 Task: Add Only What You Need Cookies n Cream 20g Protein Drink to the cart.
Action: Mouse pressed left at (18, 120)
Screenshot: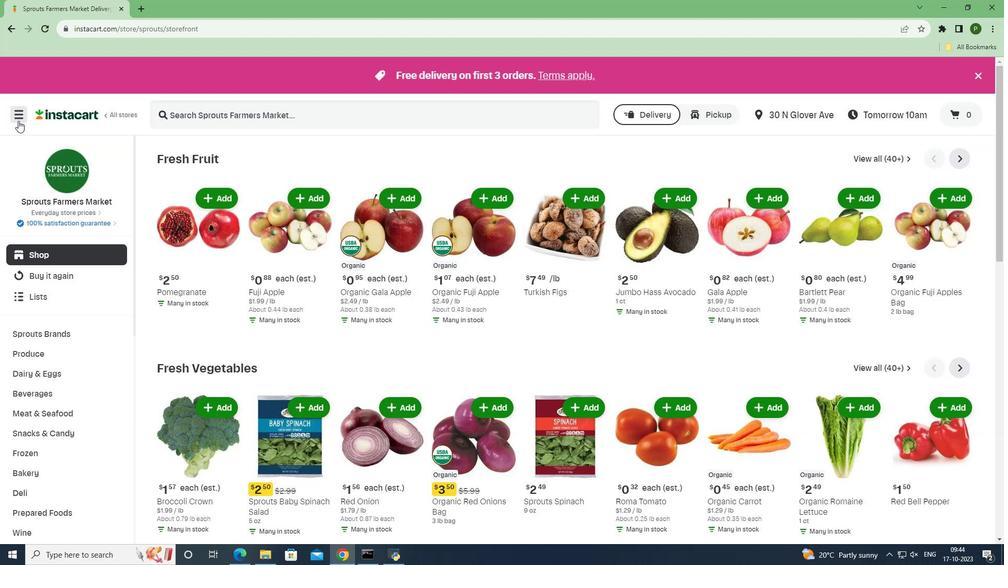 
Action: Mouse moved to (42, 284)
Screenshot: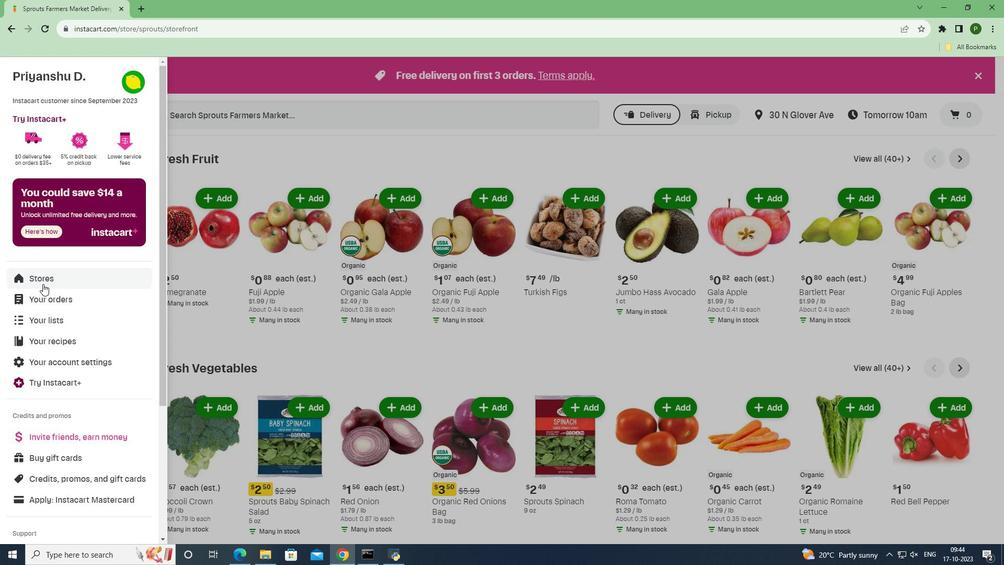 
Action: Mouse pressed left at (42, 284)
Screenshot: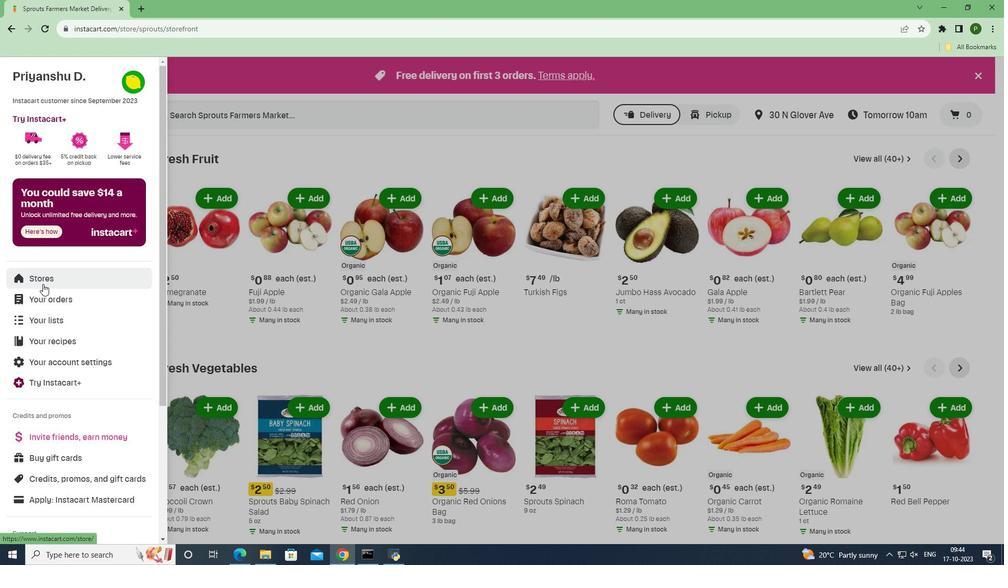 
Action: Mouse moved to (246, 119)
Screenshot: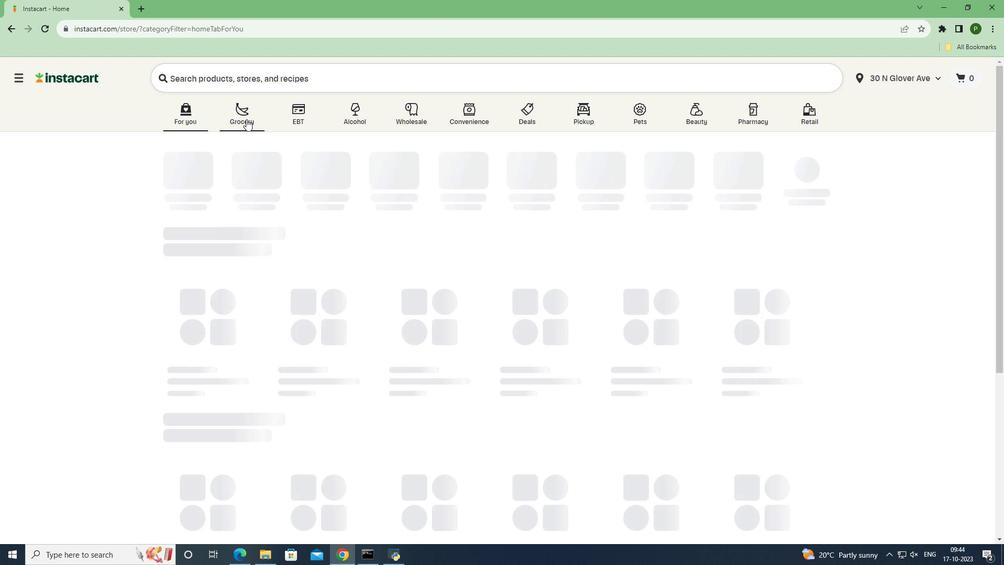 
Action: Mouse pressed left at (246, 119)
Screenshot: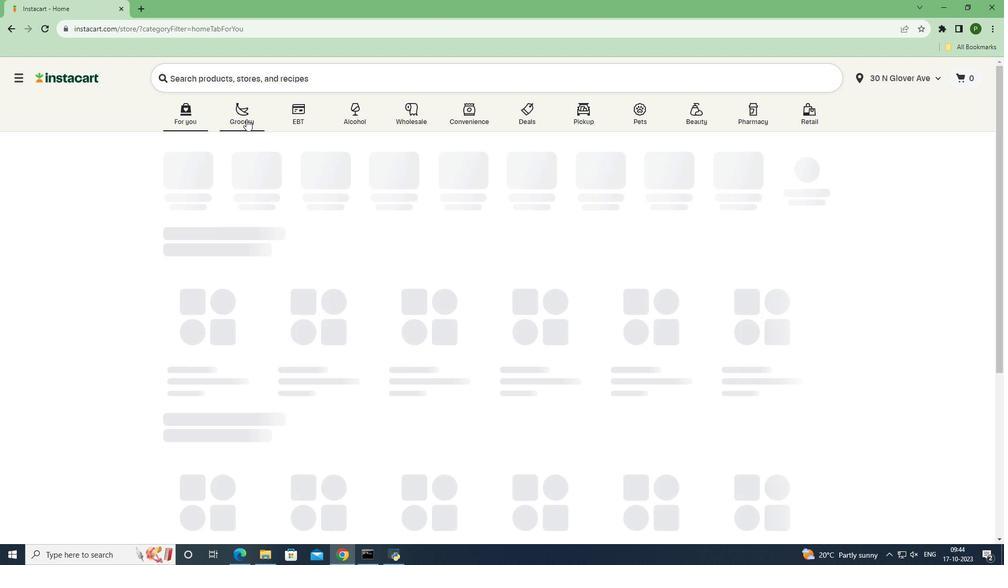 
Action: Mouse moved to (650, 239)
Screenshot: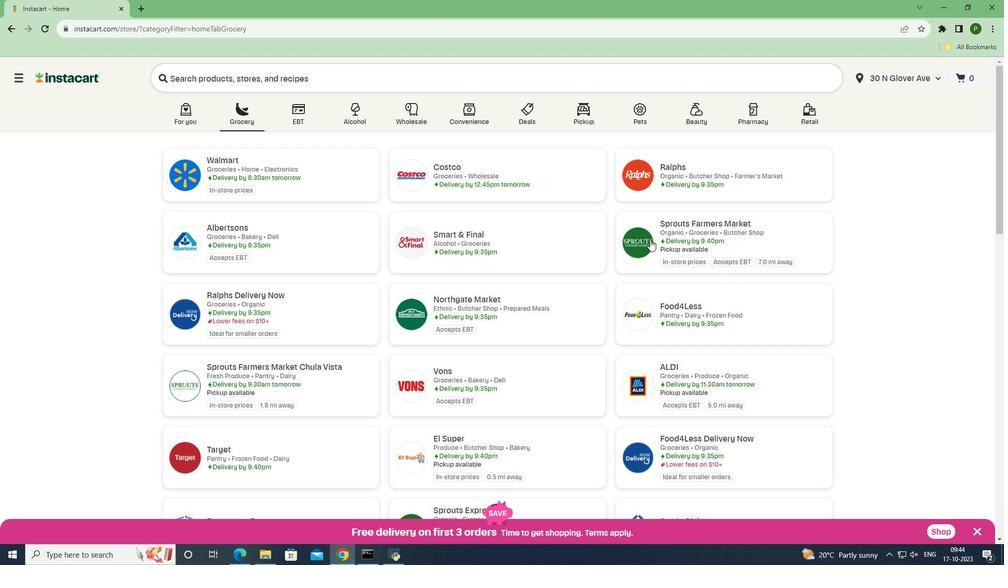 
Action: Mouse pressed left at (650, 239)
Screenshot: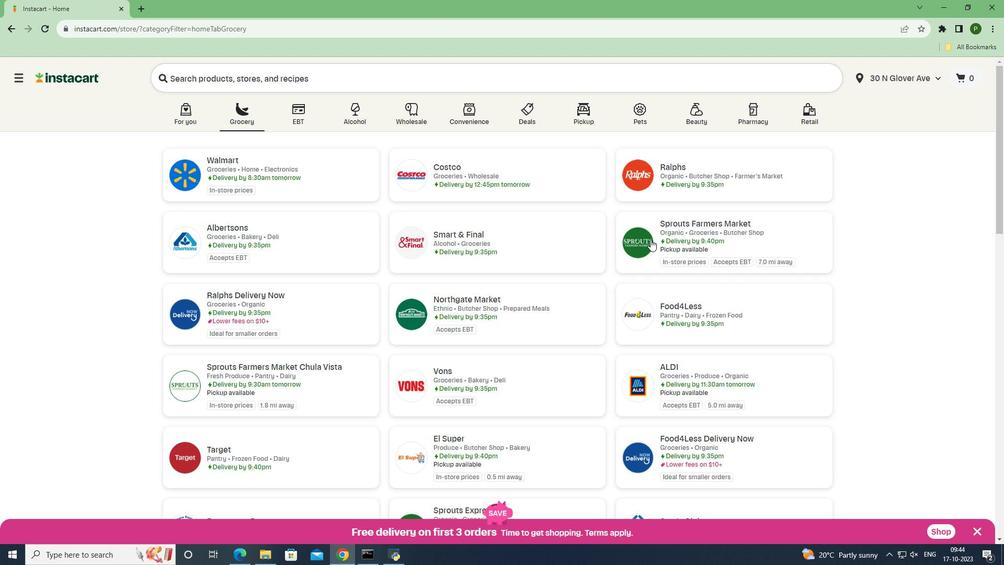 
Action: Mouse moved to (47, 386)
Screenshot: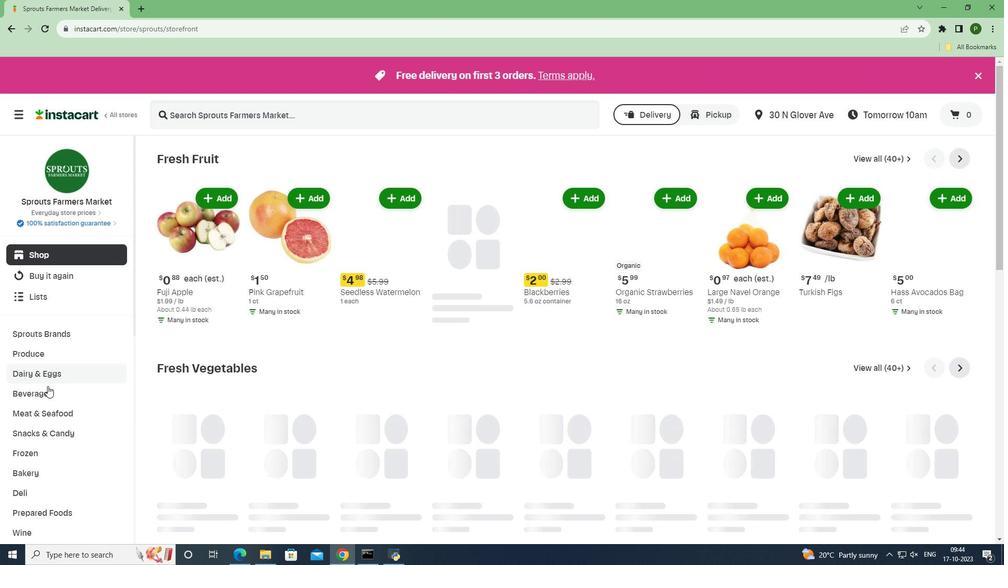 
Action: Mouse pressed left at (47, 386)
Screenshot: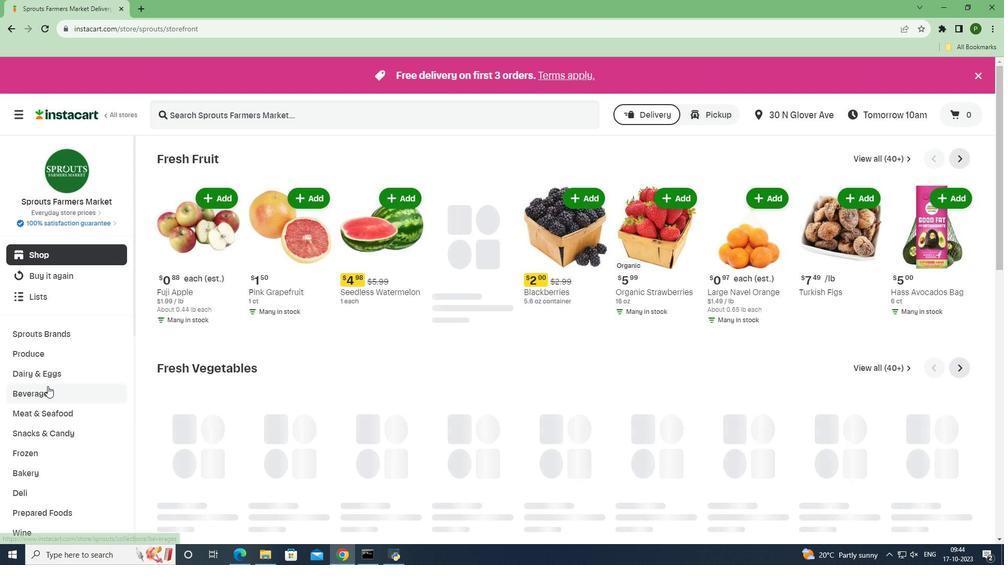 
Action: Mouse moved to (969, 179)
Screenshot: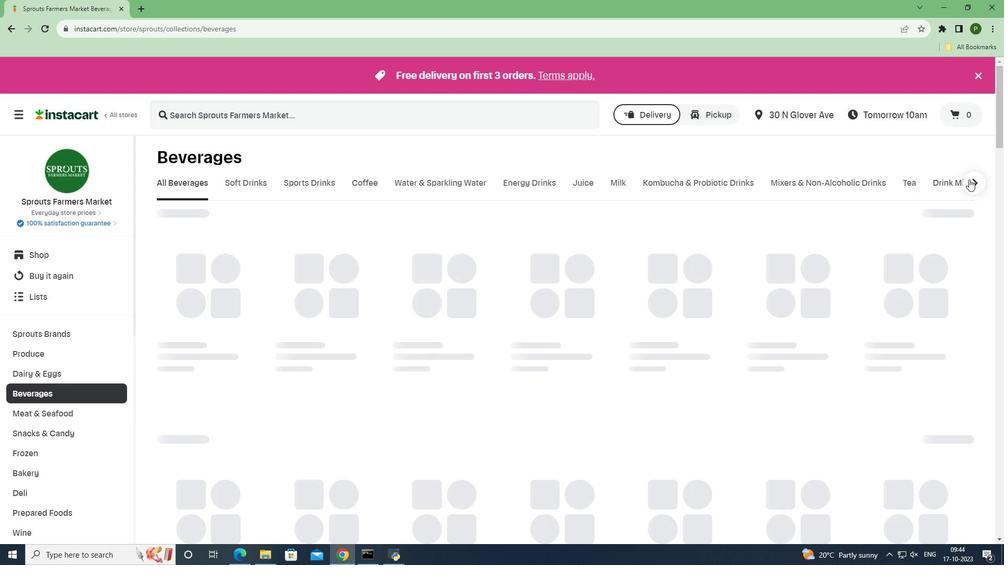 
Action: Mouse pressed left at (969, 179)
Screenshot: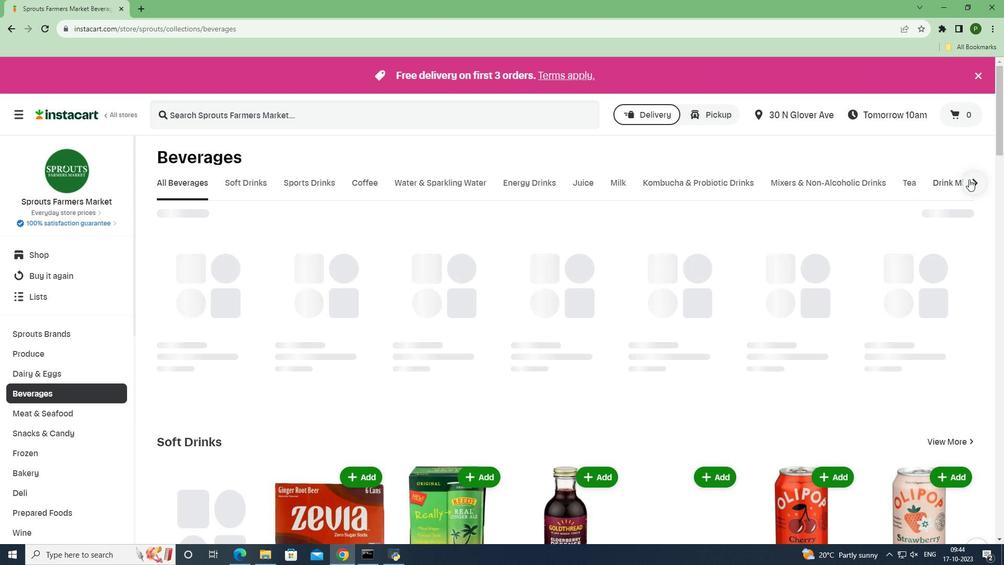 
Action: Mouse moved to (939, 180)
Screenshot: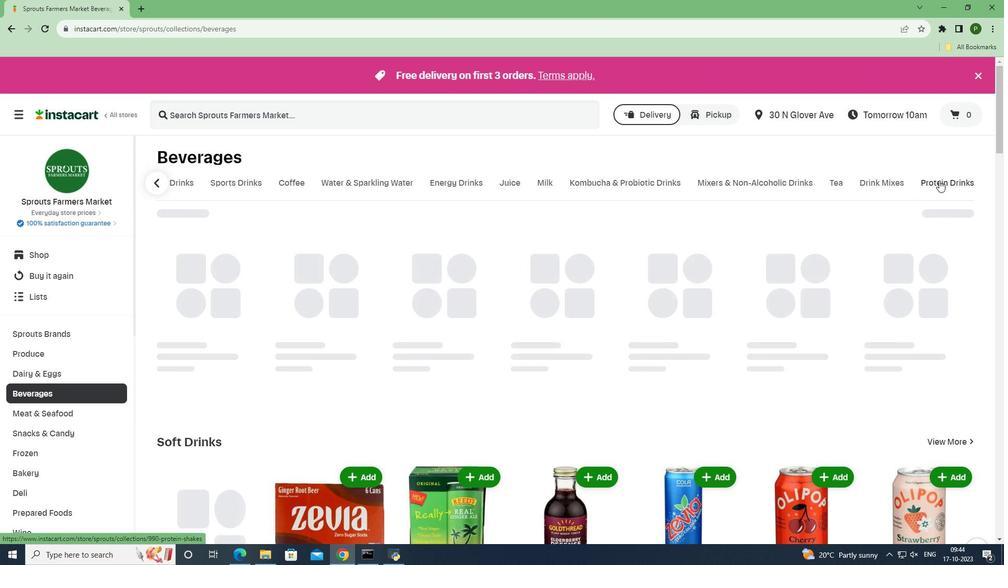 
Action: Mouse pressed left at (939, 180)
Screenshot: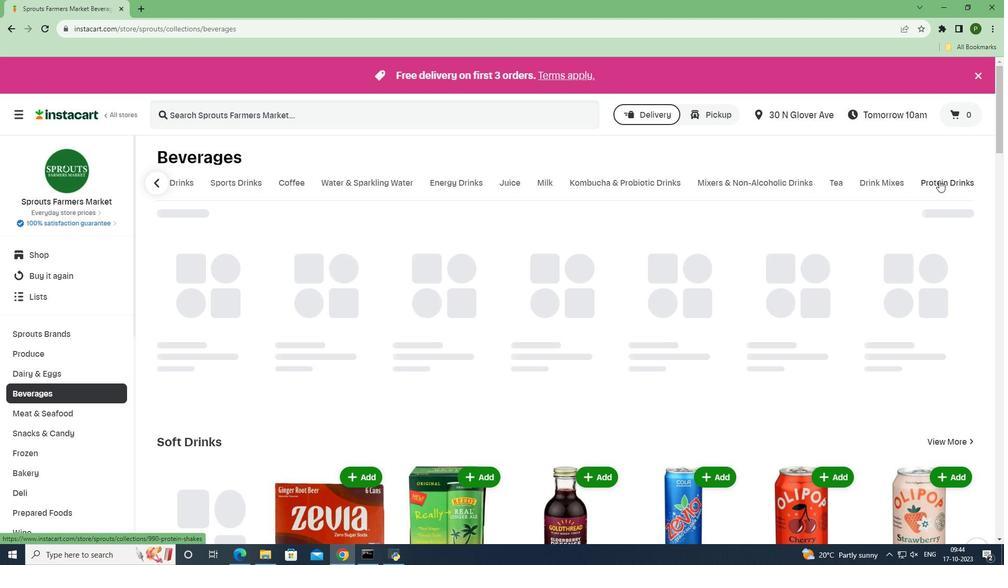 
Action: Mouse moved to (493, 120)
Screenshot: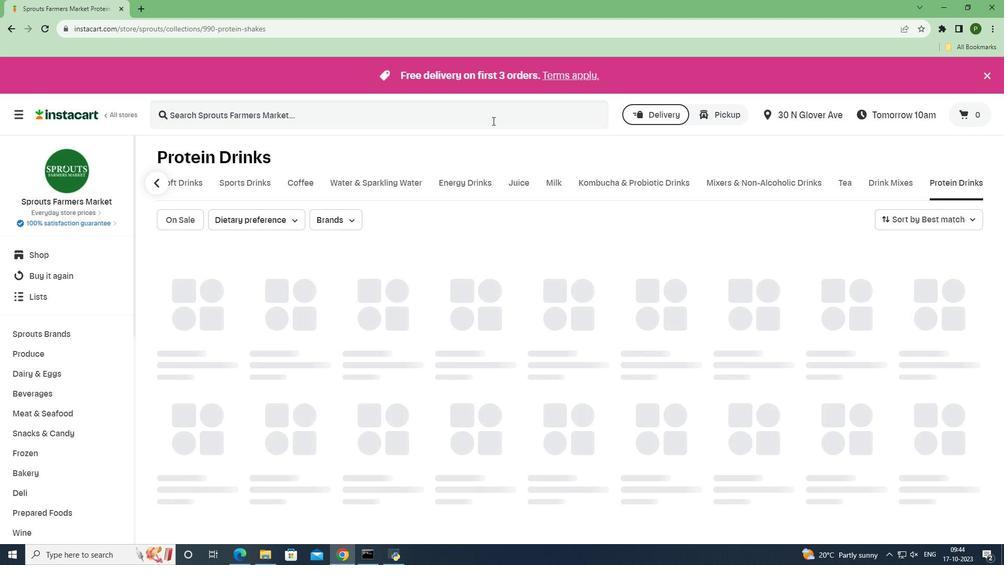 
Action: Mouse pressed left at (493, 120)
Screenshot: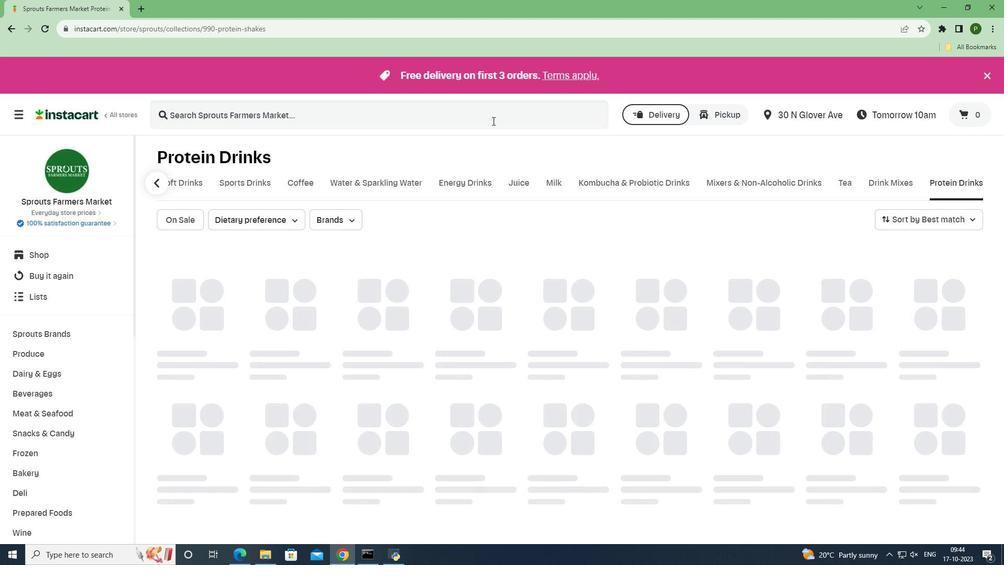 
Action: Key pressed <Key.caps_lock>O<Key.caps_lock>nly<Key.space><Key.caps_lock>W<Key.caps_lock>hat<Key.space><Key.caps_lock>Y<Key.caps_lock>ou<Key.space><Key.caps_lock>N<Key.caps_lock>eed<Key.space><Key.caps_lock>C<Key.caps_lock>ookies<Key.space>n<Key.space><Key.caps_lock>C<Key.caps_lock>ream<Key.space>20g<Key.space><Key.caps_lock>P<Key.caps_lock>rotein<Key.space><Key.caps_lock>D<Key.caps_lock>rink<Key.space><Key.enter>
Screenshot: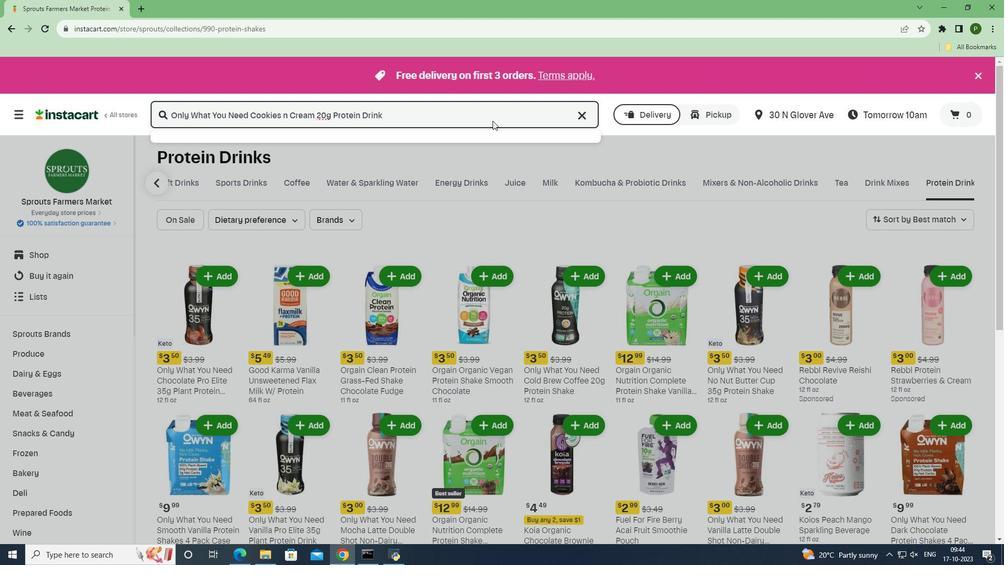 
Action: Mouse moved to (612, 202)
Screenshot: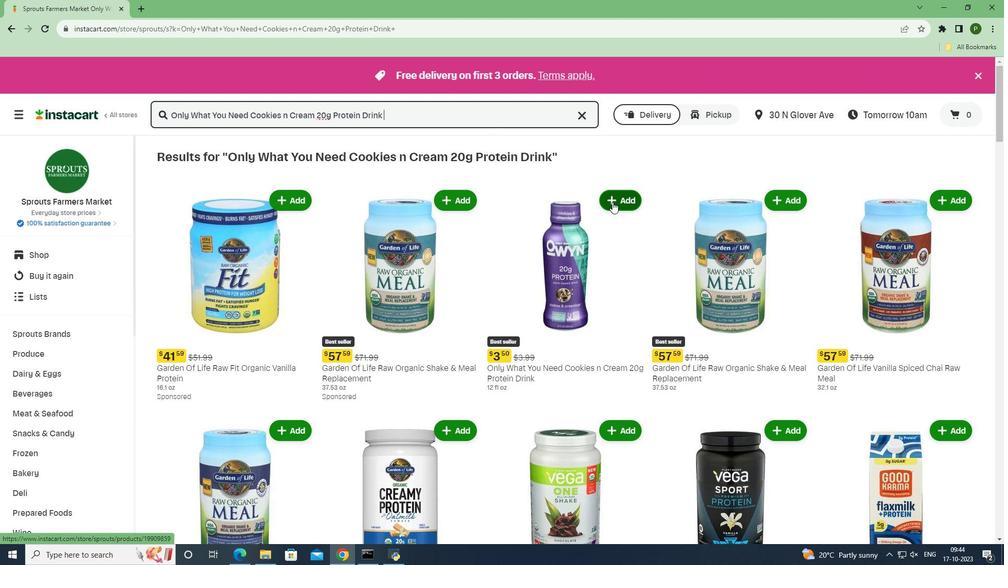 
Action: Mouse pressed left at (612, 202)
Screenshot: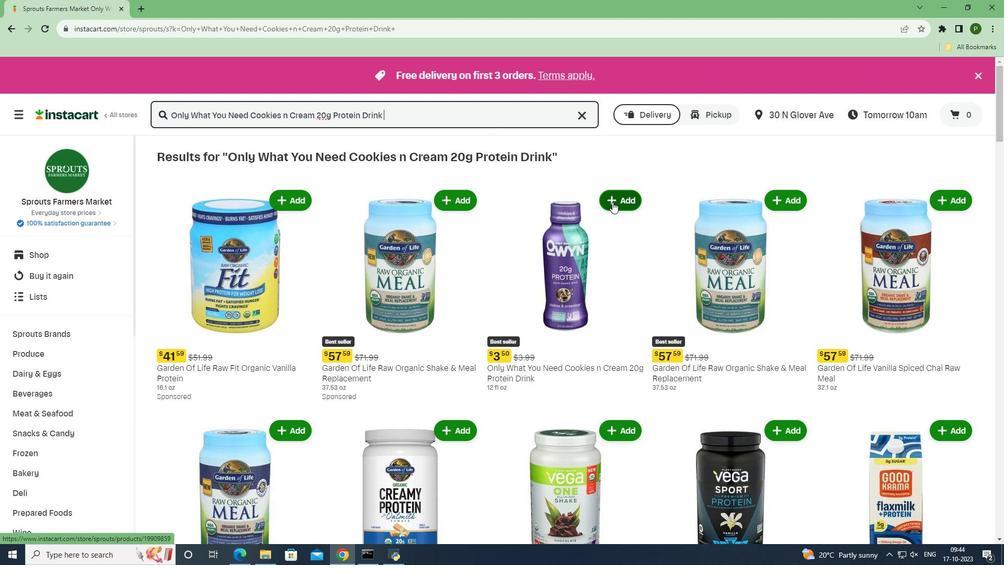 
Action: Mouse moved to (619, 253)
Screenshot: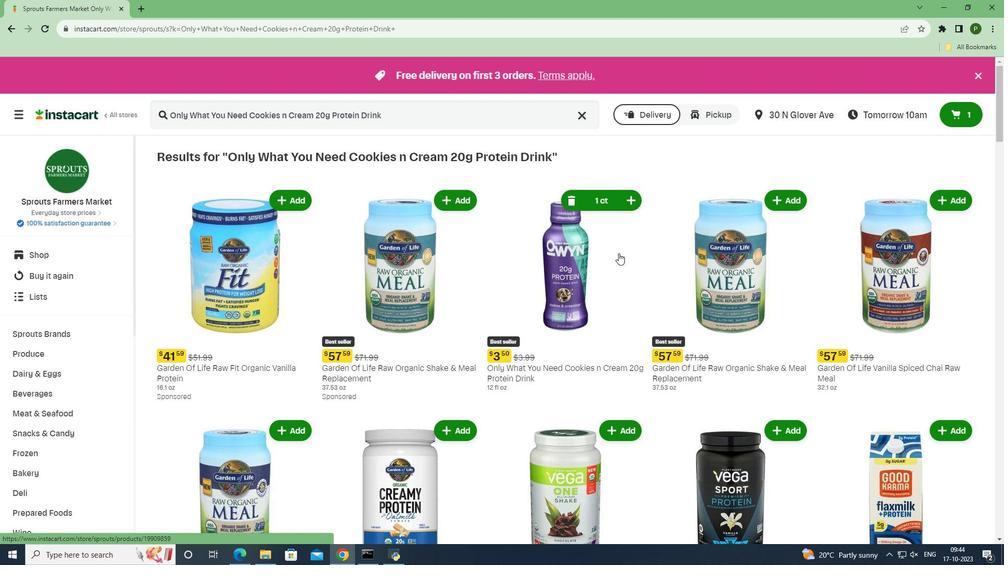 
